Task: Schedule a 'Team training webinar' on Google Calendar for 23 May 2023 from 3:00 PM to 3:45 PM, and include a Google Meet link.
Action: Mouse moved to (66, 123)
Screenshot: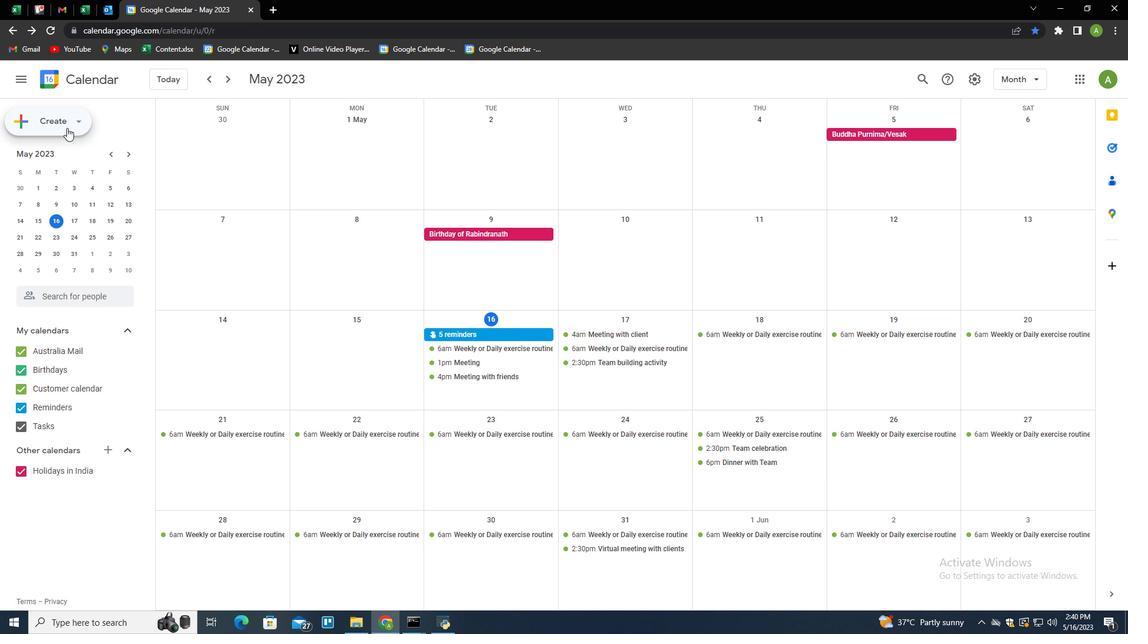 
Action: Mouse pressed left at (66, 123)
Screenshot: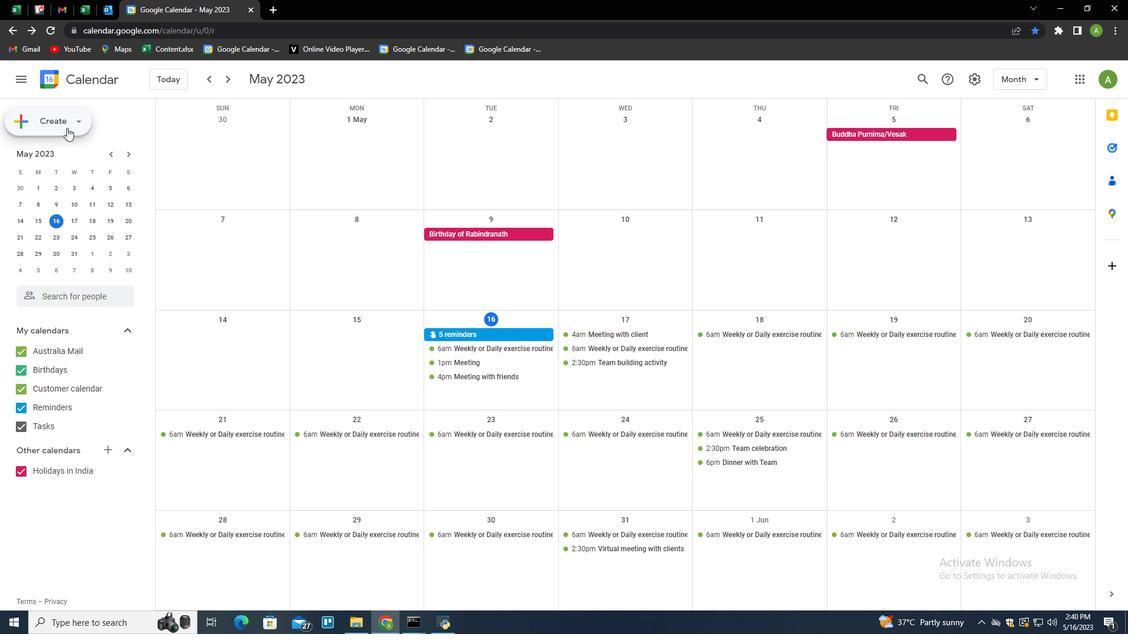 
Action: Mouse moved to (65, 153)
Screenshot: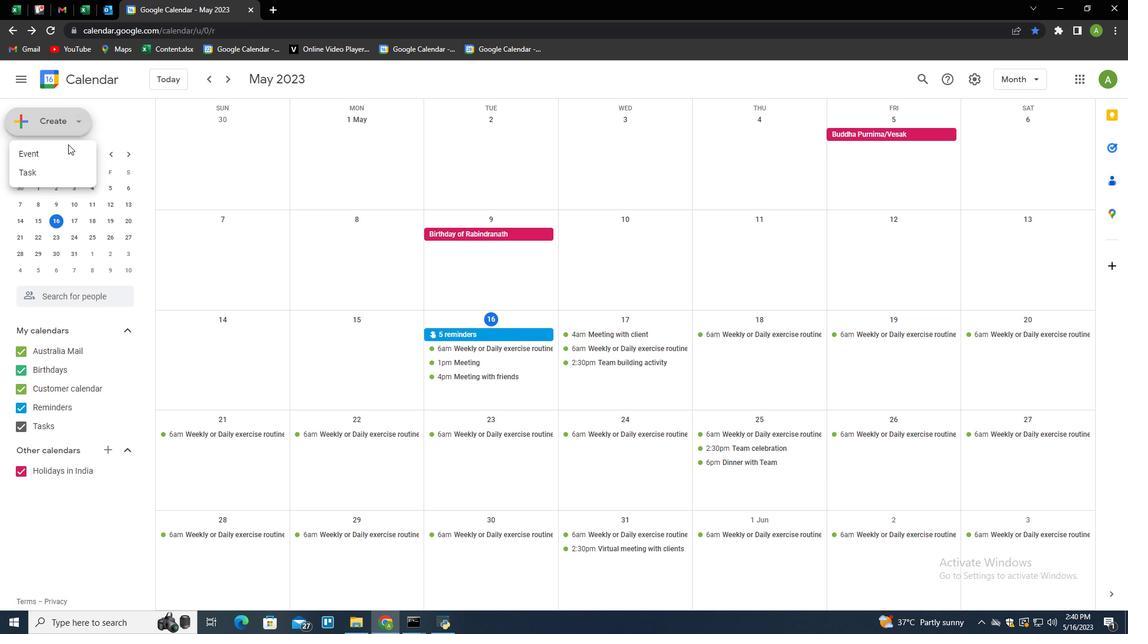 
Action: Mouse pressed left at (65, 153)
Screenshot: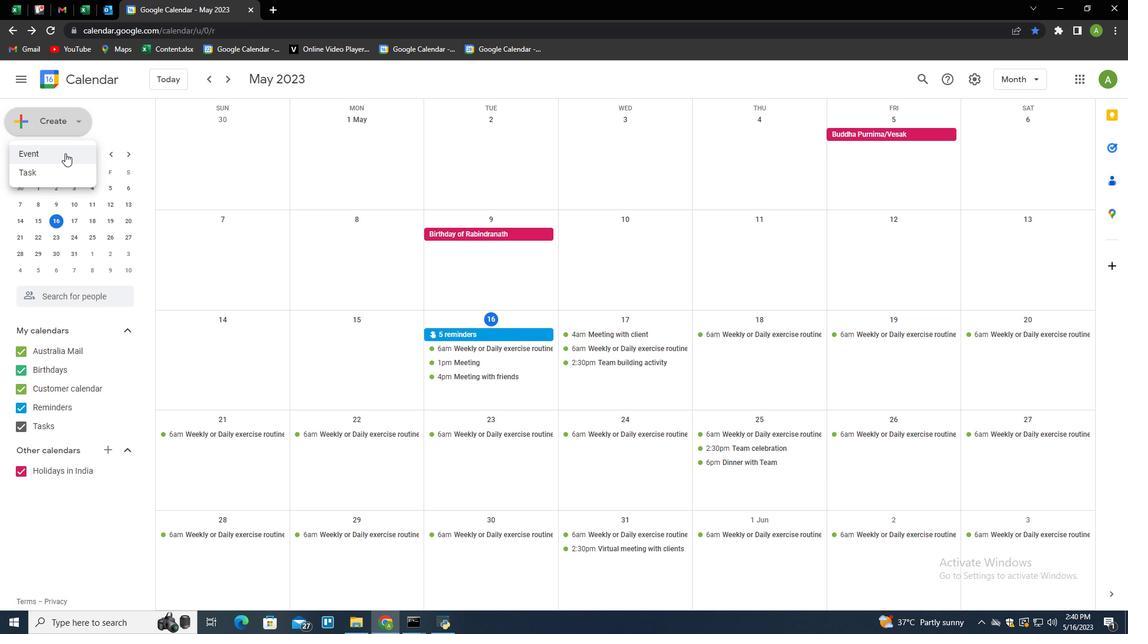 
Action: Mouse moved to (326, 468)
Screenshot: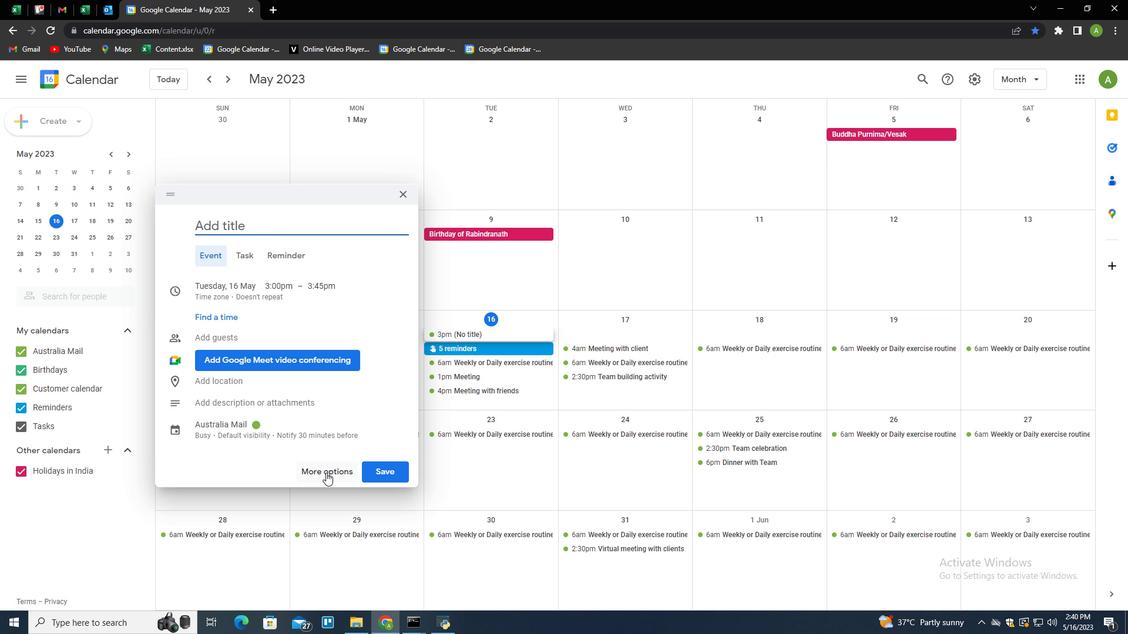 
Action: Mouse pressed left at (326, 468)
Screenshot: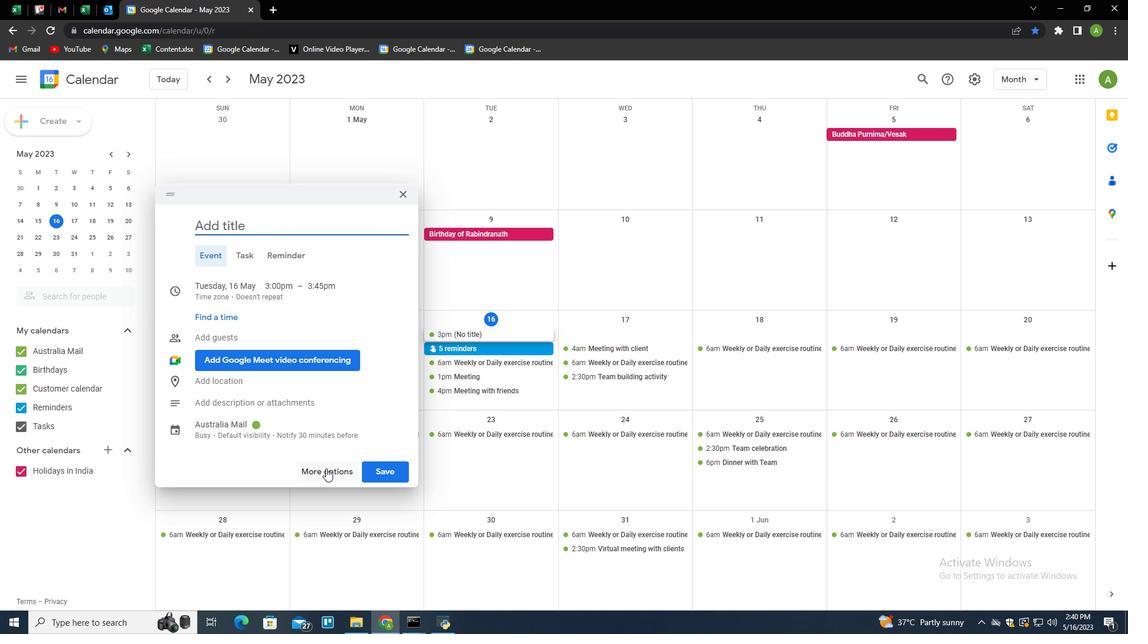 
Action: Mouse moved to (258, 91)
Screenshot: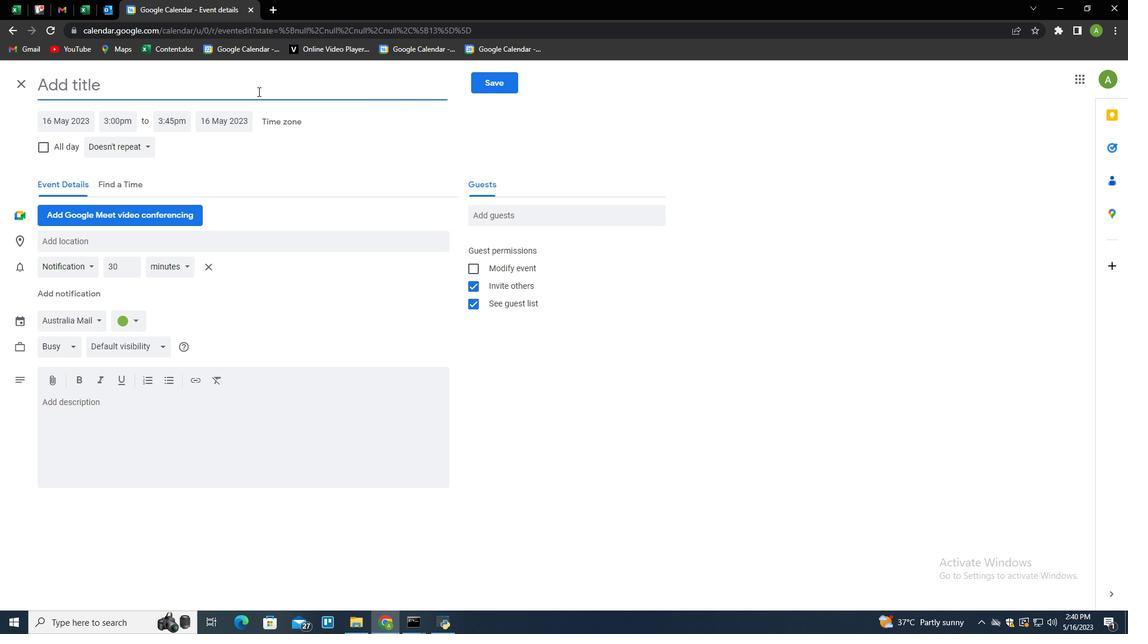 
Action: Mouse pressed left at (258, 91)
Screenshot: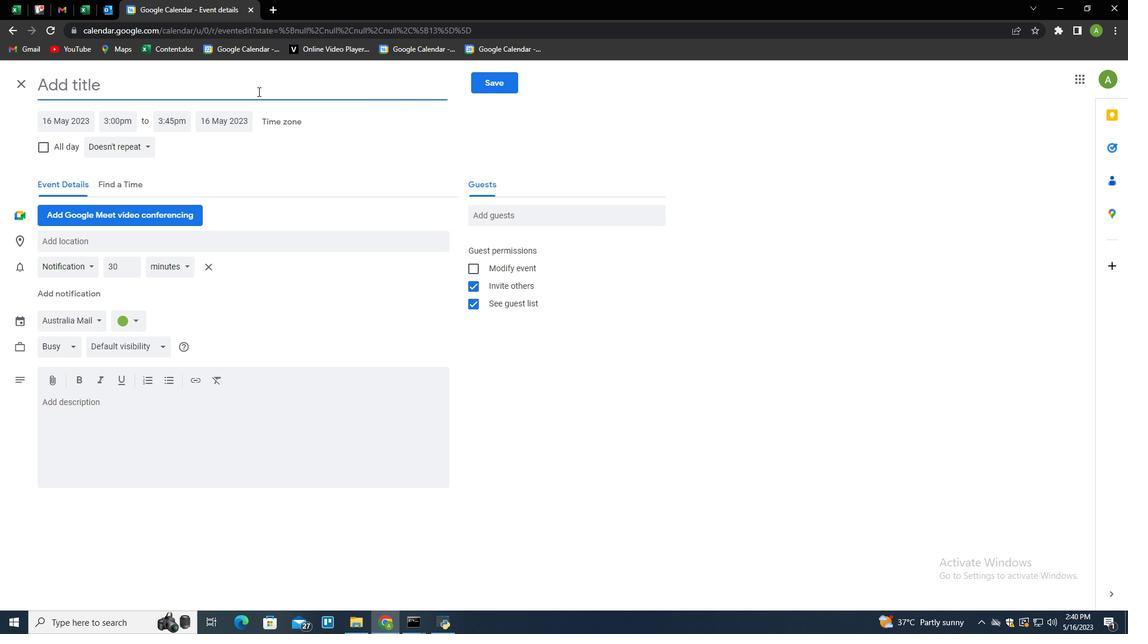 
Action: Key pressed <Key.shift><Key.shift><Key.shift><Key.shift><Key.shift><Key.shift><Key.shift><Key.shift><Key.shift><Key.shift><Key.shift><Key.shift><Key.shift><Key.shift><Key.shift><Key.shift><Key.shift><Key.shift><Key.shift><Key.shift><Key.shift><Key.shift><Key.shift><Key.shift><Key.shift><Key.shift><Key.shift><Key.shift><Key.shift><Key.shift><Key.shift><Key.shift><Key.shift><Key.shift><Key.shift><Key.shift><Key.shift><Key.shift><Key.shift><Key.shift><Key.shift><Key.shift><Key.shift><Key.shift><Key.shift><Key.shift><Key.shift><Key.shift><Key.shift><Key.shift><Key.shift><Key.shift><Key.shift><Key.shift><Key.shift><Key.shift><Key.shift><Key.shift><Key.shift><Key.shift><Key.shift><Key.shift><Key.shift><Key.shift><Key.shift><Key.shift><Key.shift><Key.shift><Key.shift><Key.shift><Key.shift><Key.shift><Key.shift><Key.shift><Key.shift><Key.shift><Key.shift><Key.shift><Key.shift><Key.shift><Key.shift><Key.shift><Key.shift><Key.shift><Key.shift>Team<Key.space><Key.shift>T<Key.backspace>trainning<Key.space><Key.backspace><Key.backspace><Key.backspace><Key.backspace><Key.backspace>ing<Key.space>wevi<Key.backspace><Key.backspace>binar
Screenshot: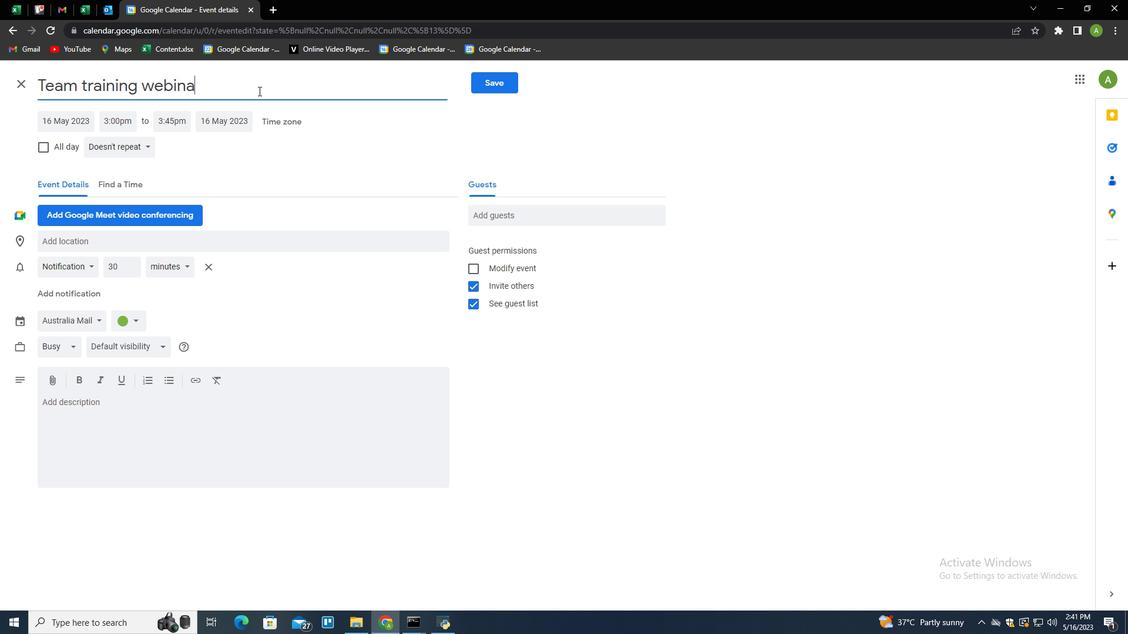 
Action: Mouse moved to (79, 124)
Screenshot: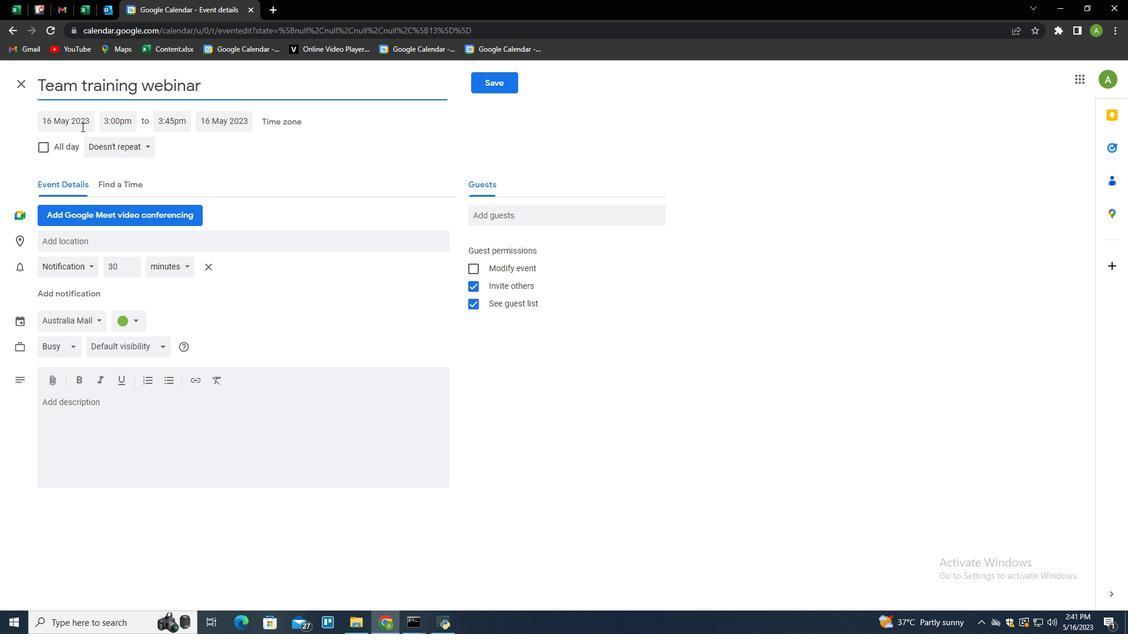 
Action: Mouse pressed left at (79, 124)
Screenshot: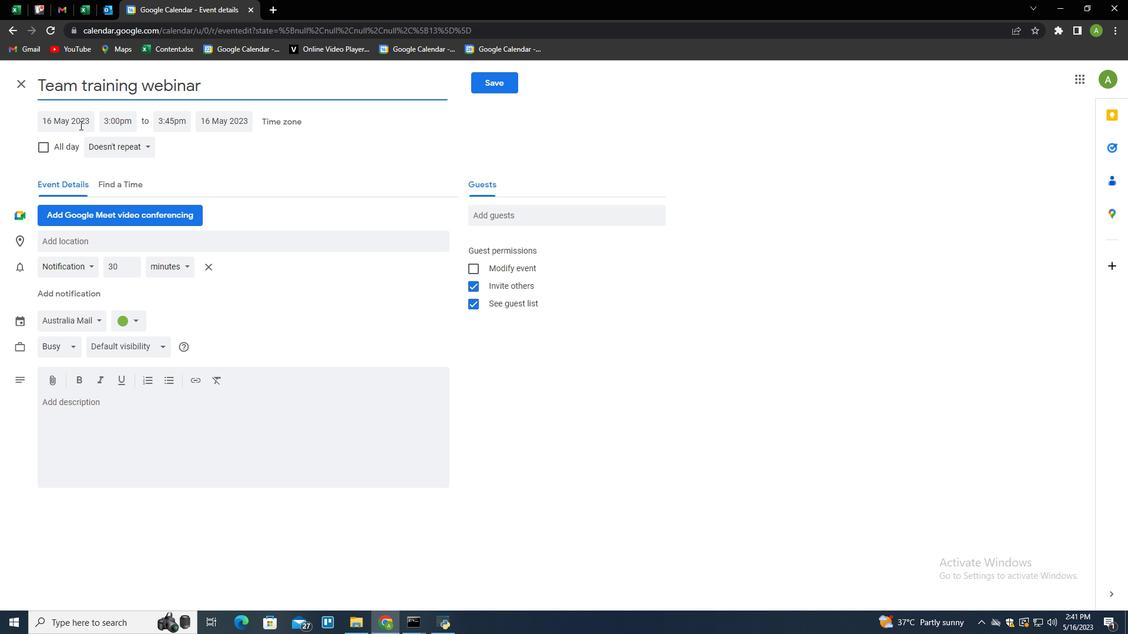 
Action: Mouse moved to (95, 235)
Screenshot: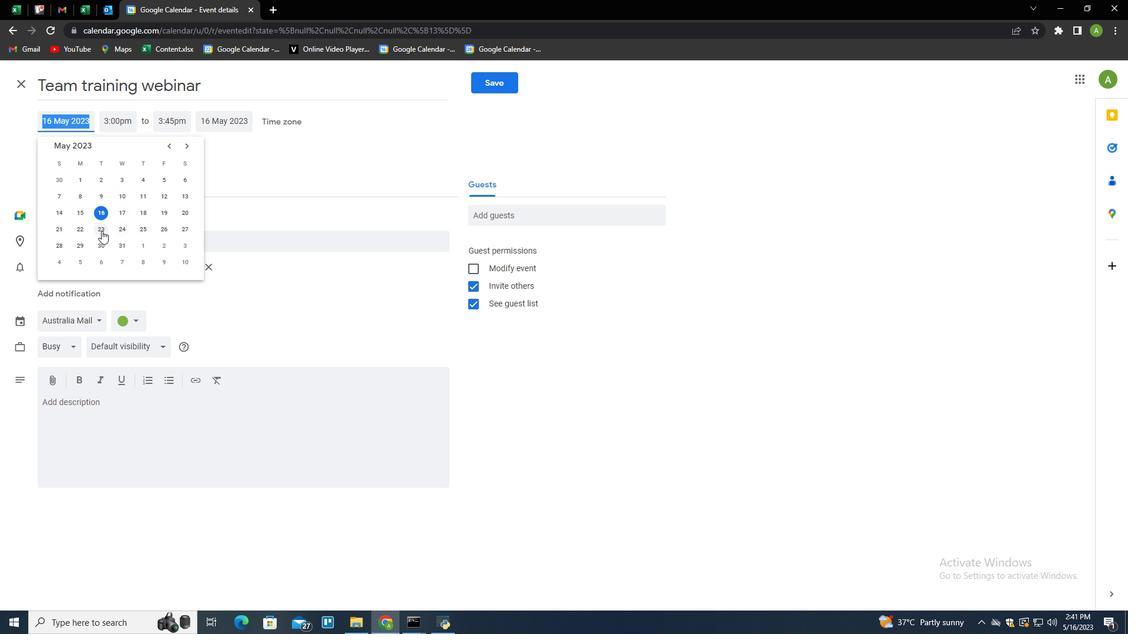 
Action: Mouse pressed left at (95, 235)
Screenshot: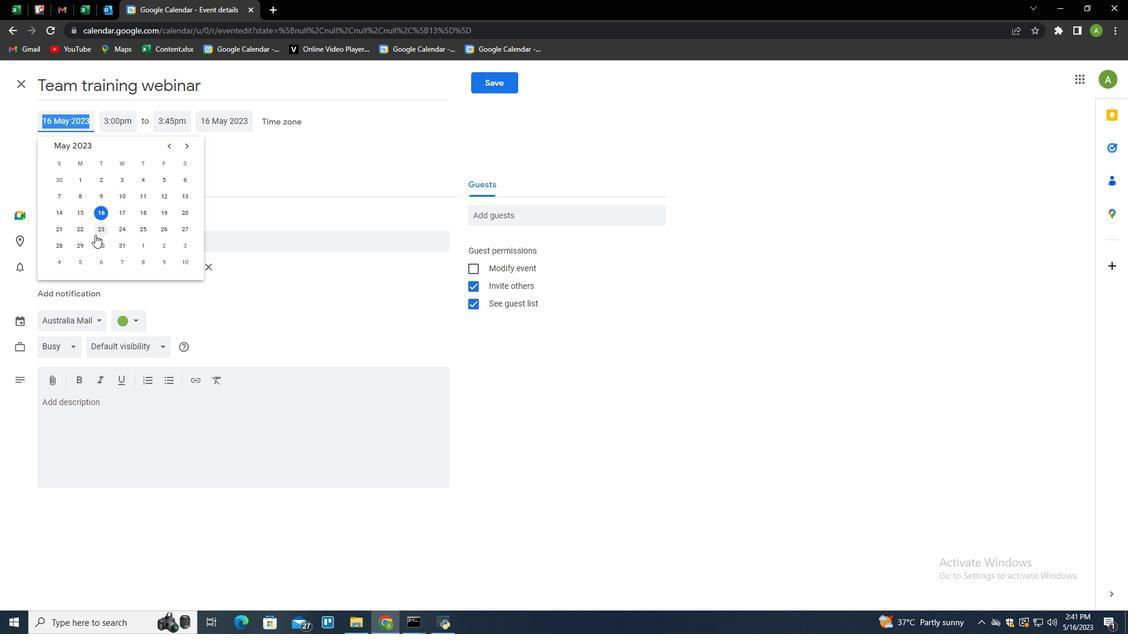 
Action: Mouse moved to (140, 213)
Screenshot: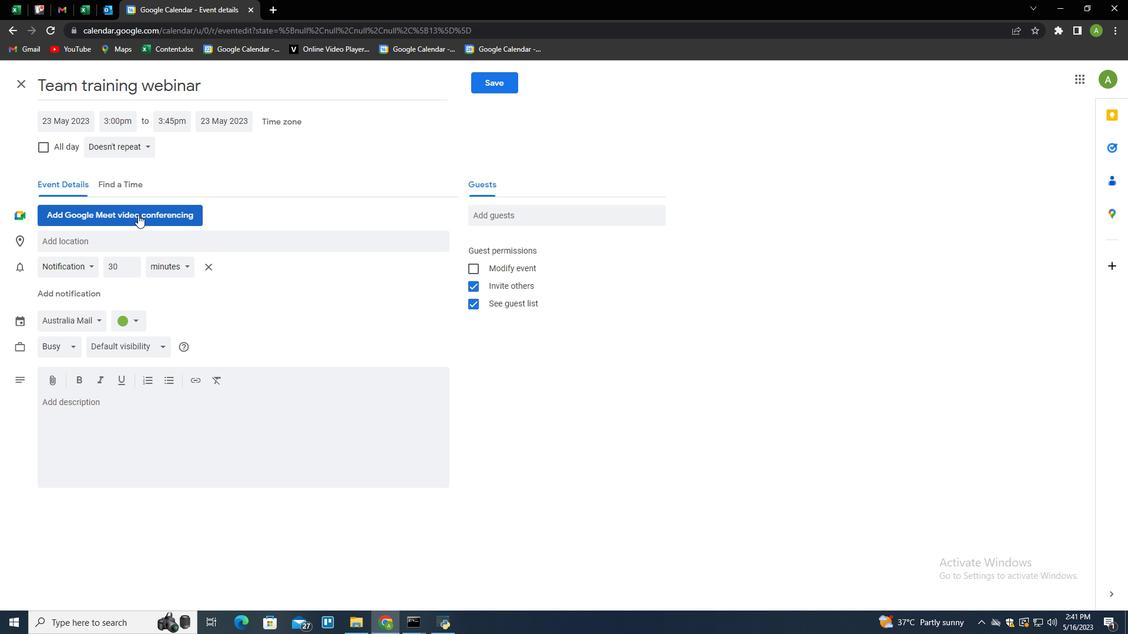 
Action: Mouse pressed left at (140, 213)
Screenshot: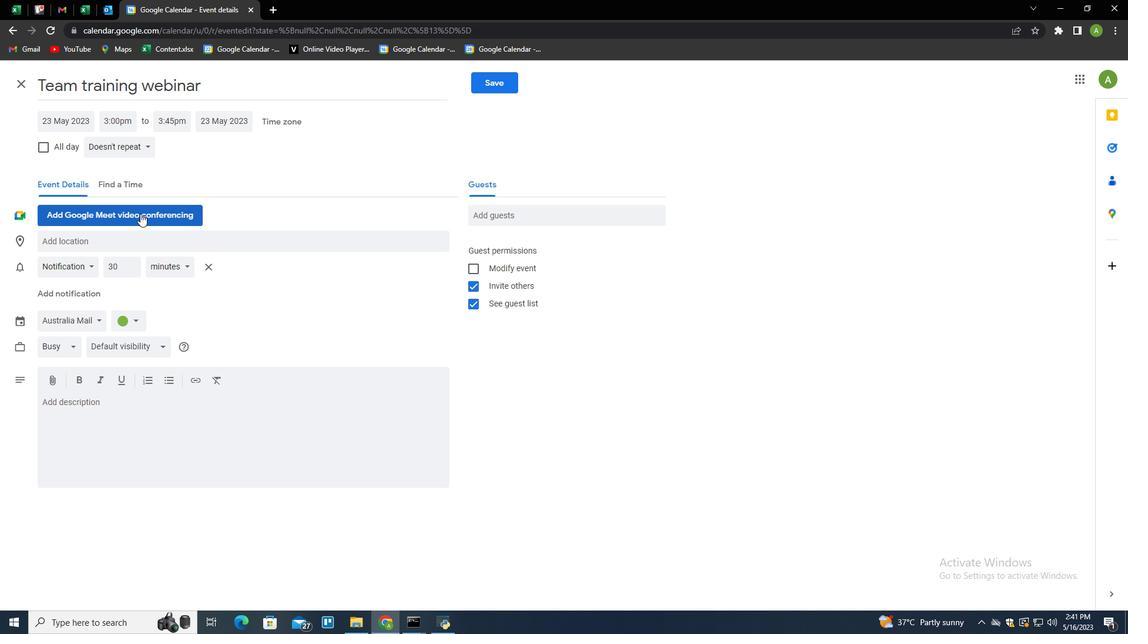 
Action: Mouse moved to (423, 214)
Screenshot: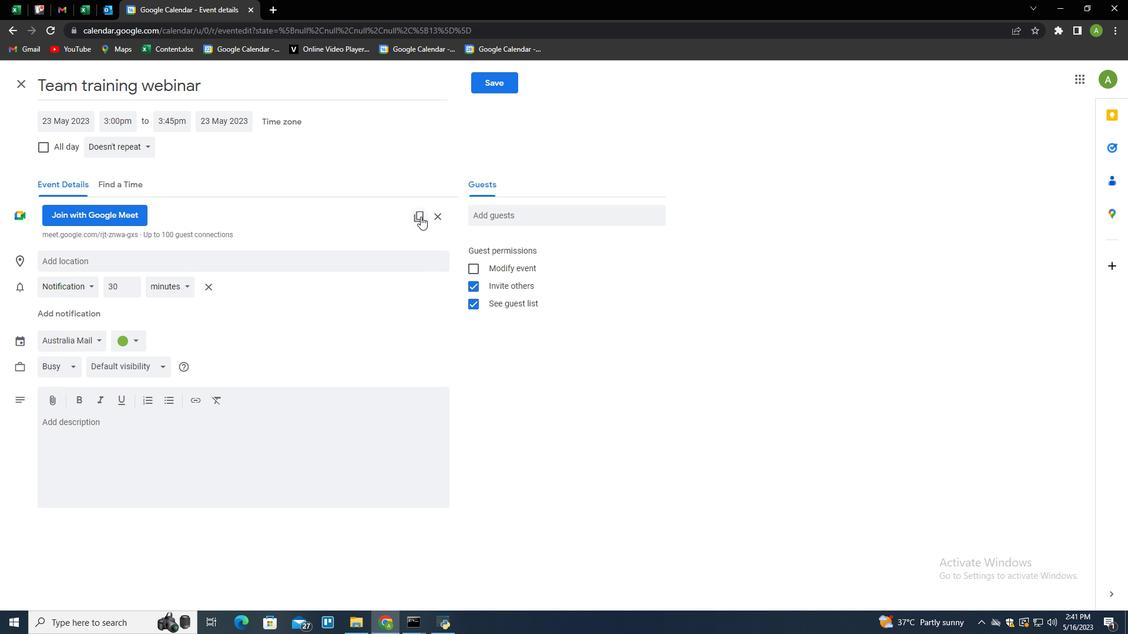 
Action: Mouse pressed left at (423, 214)
Screenshot: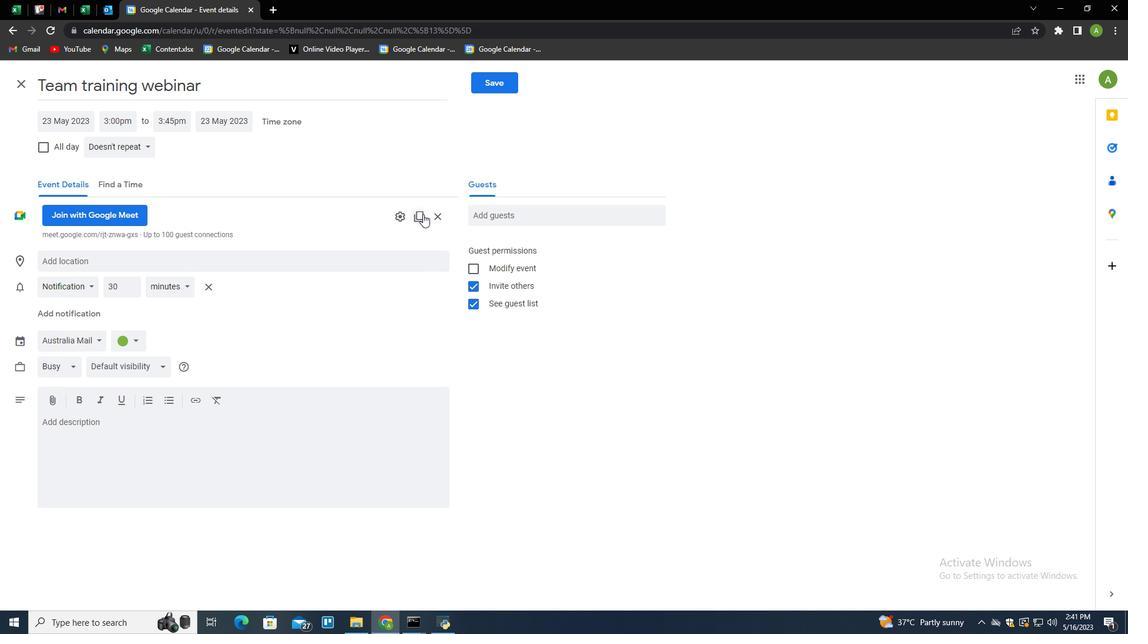
Action: Mouse moved to (228, 431)
Screenshot: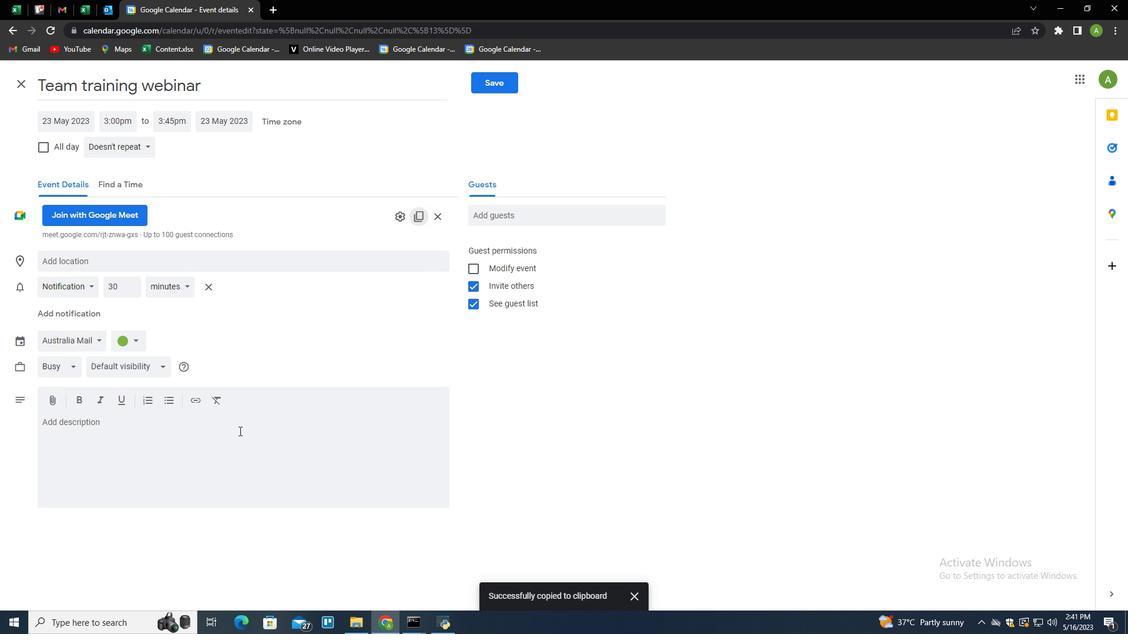 
Action: Mouse pressed left at (228, 431)
Screenshot: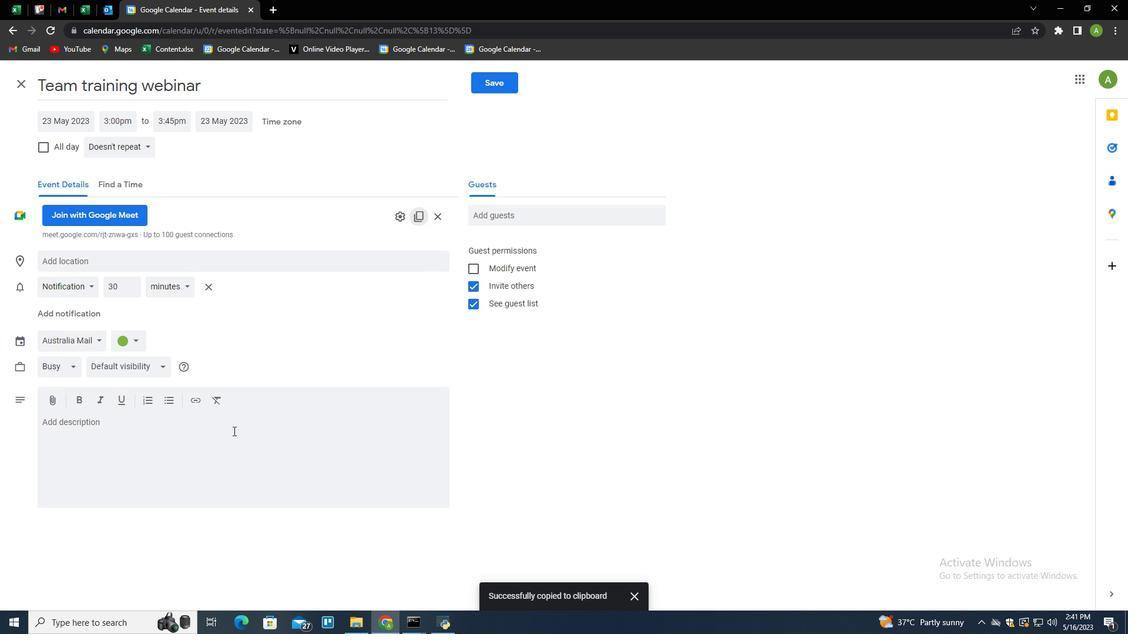 
Action: Key pressed ctrl+V<Key.shift_r><Key.enter>team<Key.space>training<Key.space>session<Key.space>or<Key.space>wev<Key.backspace>binar
Screenshot: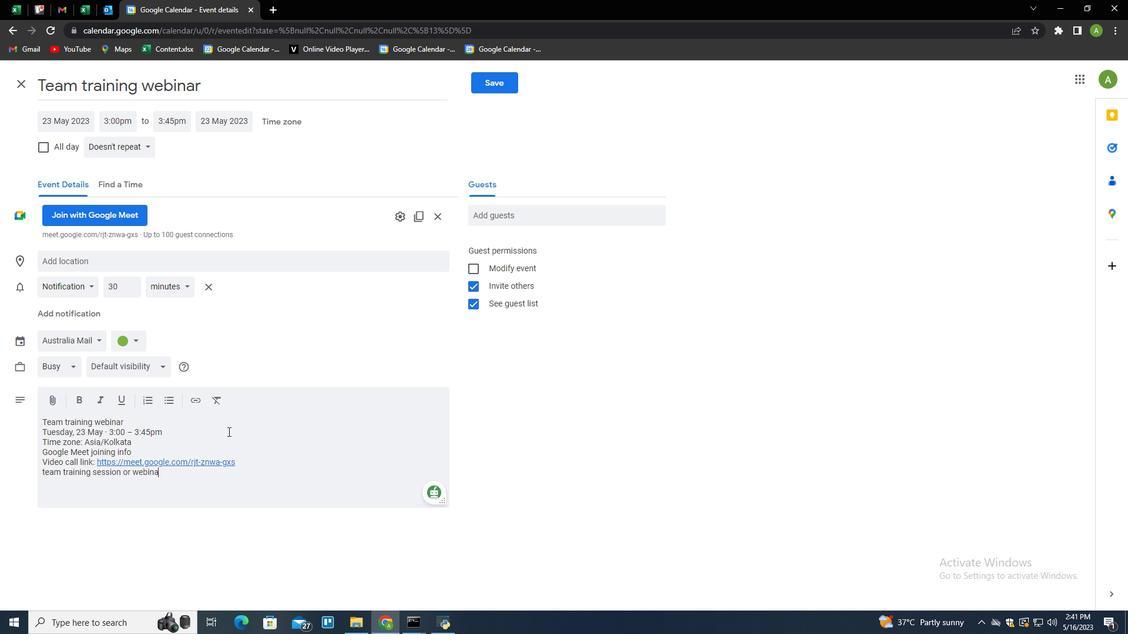 
Action: Mouse moved to (346, 353)
Screenshot: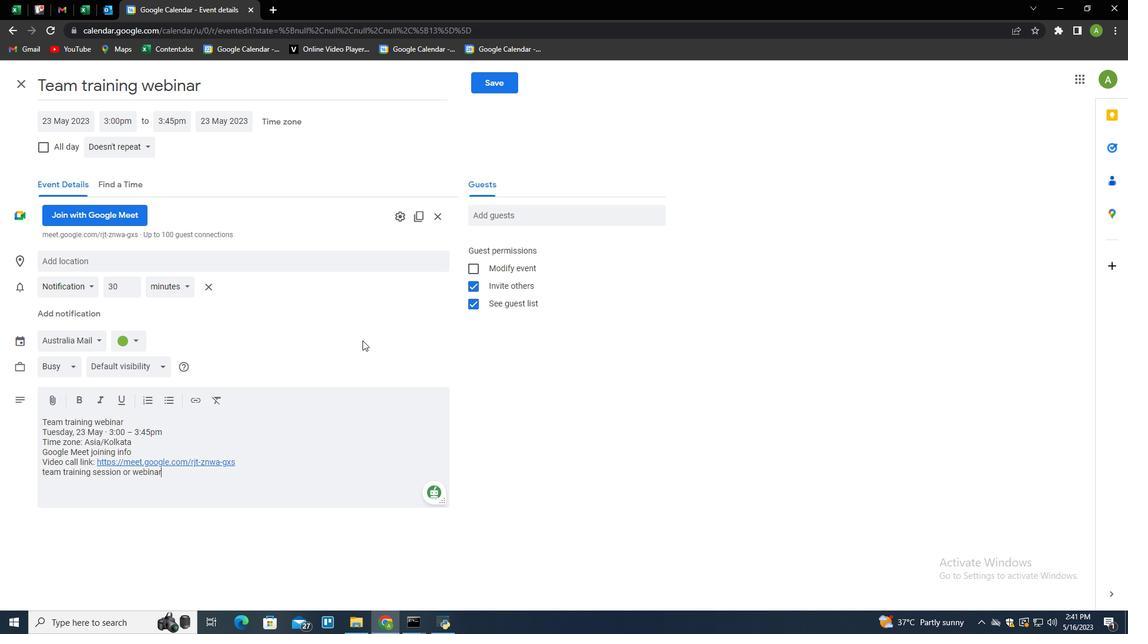 
Action: Mouse scrolled (346, 353) with delta (0, 0)
Screenshot: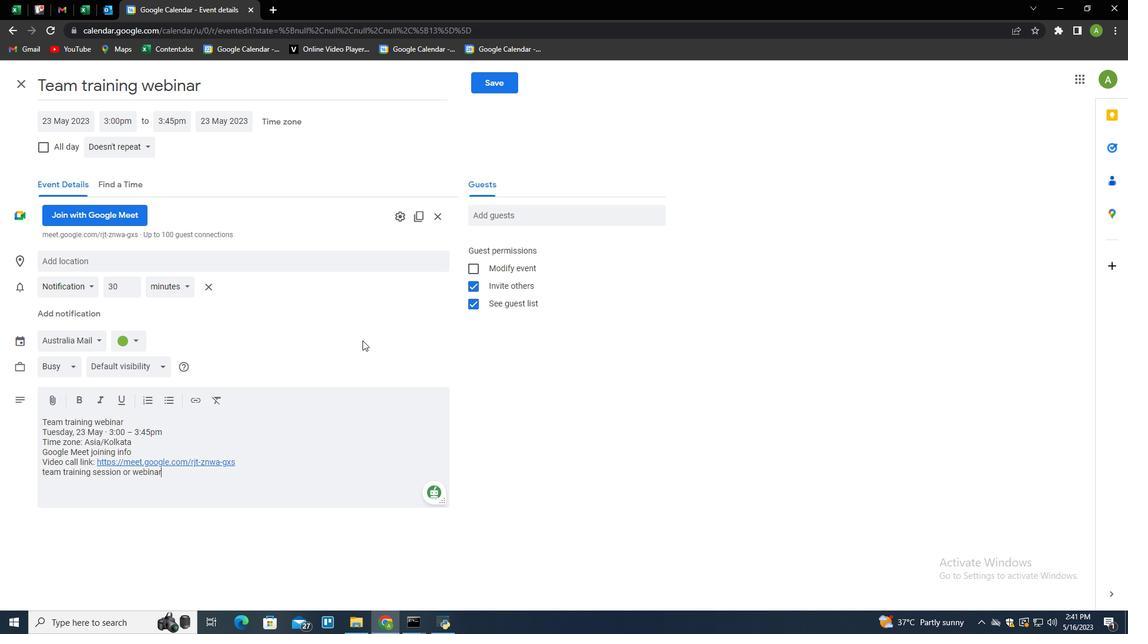 
Action: Mouse scrolled (346, 353) with delta (0, 0)
Screenshot: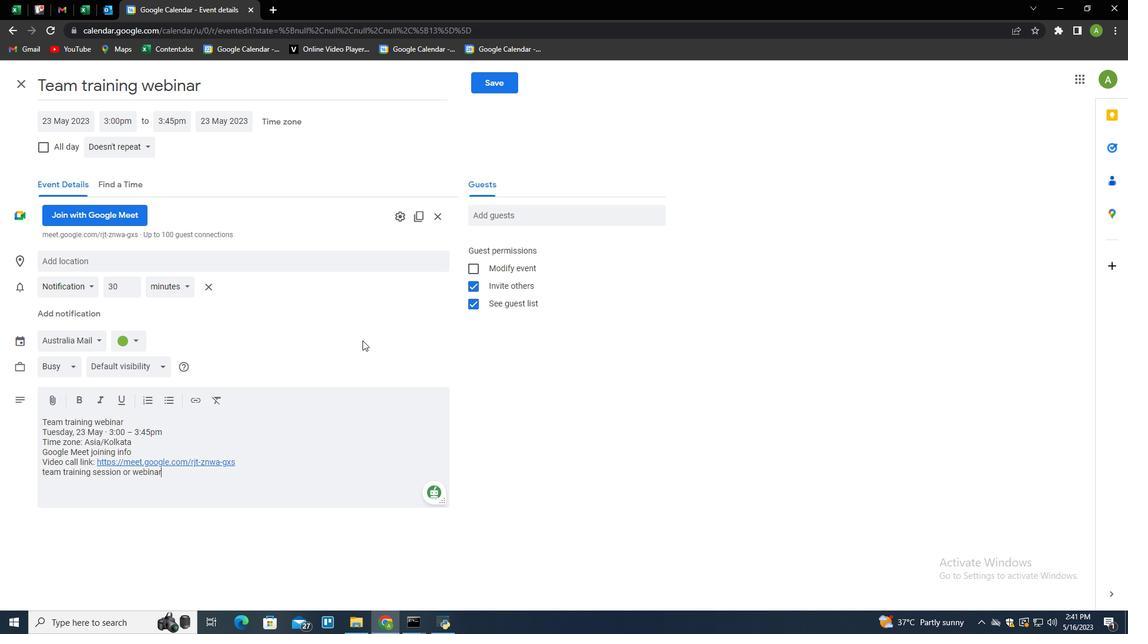 
Action: Mouse scrolled (346, 353) with delta (0, 0)
Screenshot: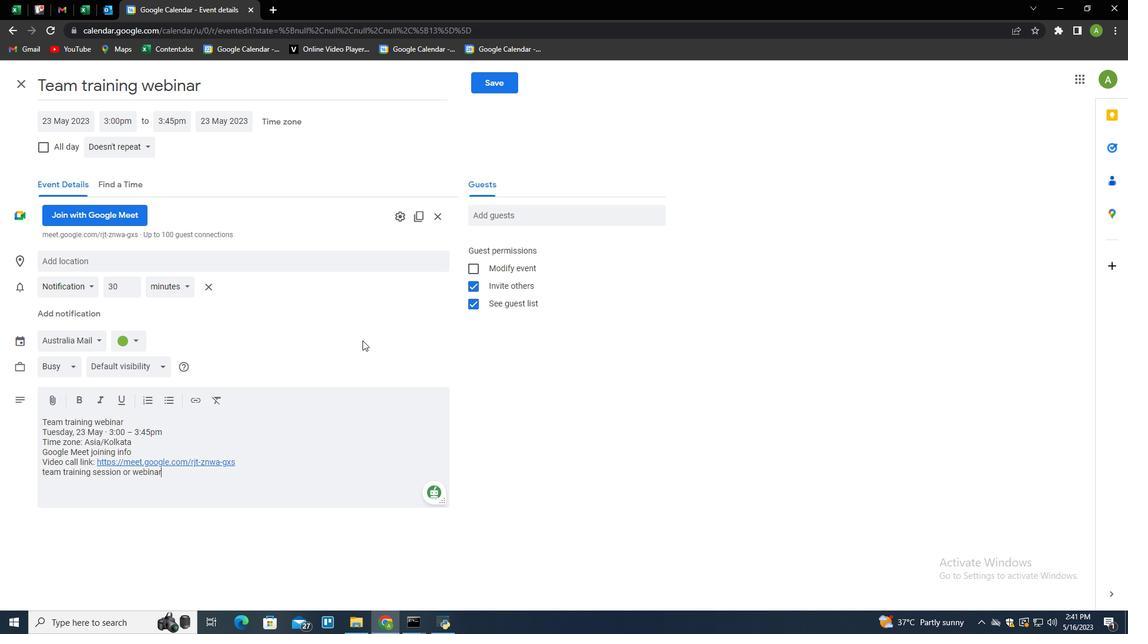 
Action: Mouse scrolled (346, 353) with delta (0, 0)
Screenshot: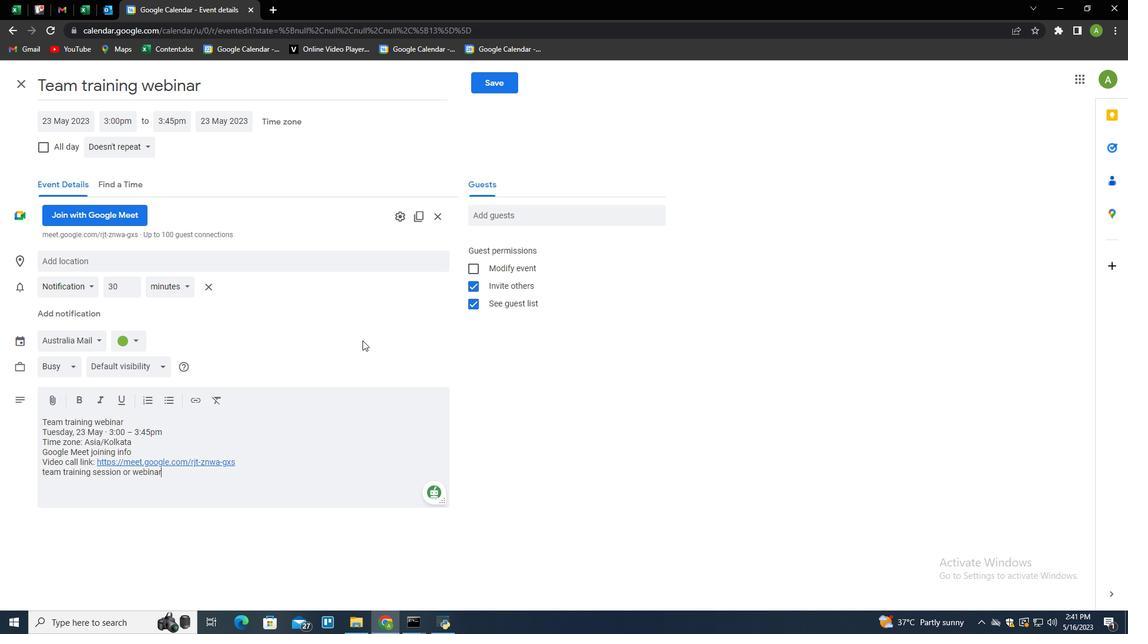 
Action: Mouse moved to (300, 360)
Screenshot: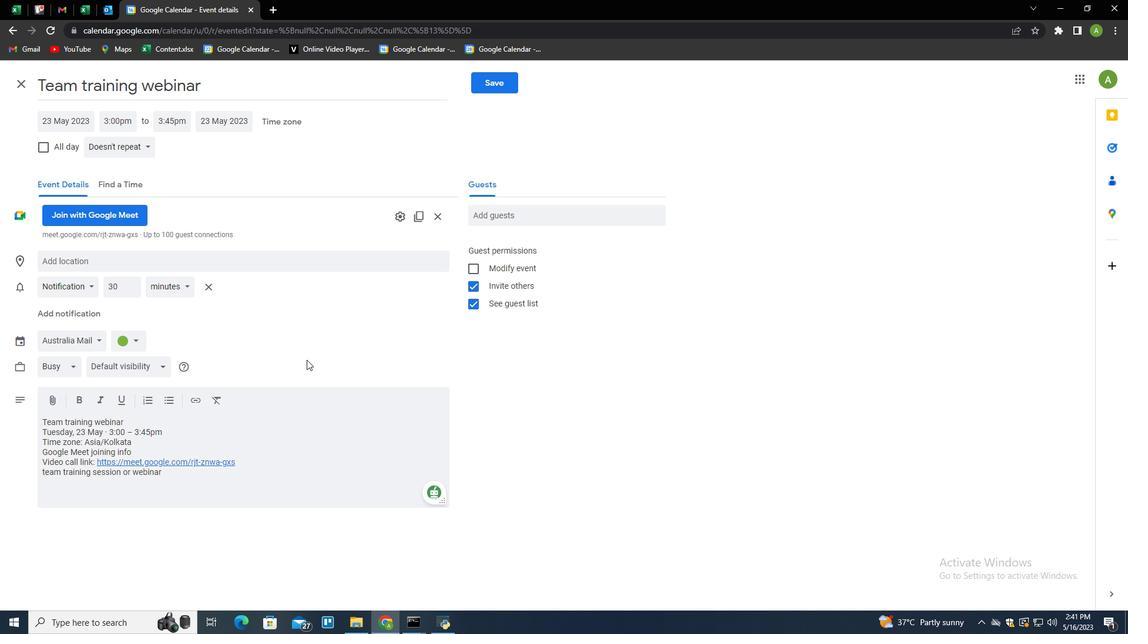 
Action: Mouse scrolled (300, 360) with delta (0, 0)
Screenshot: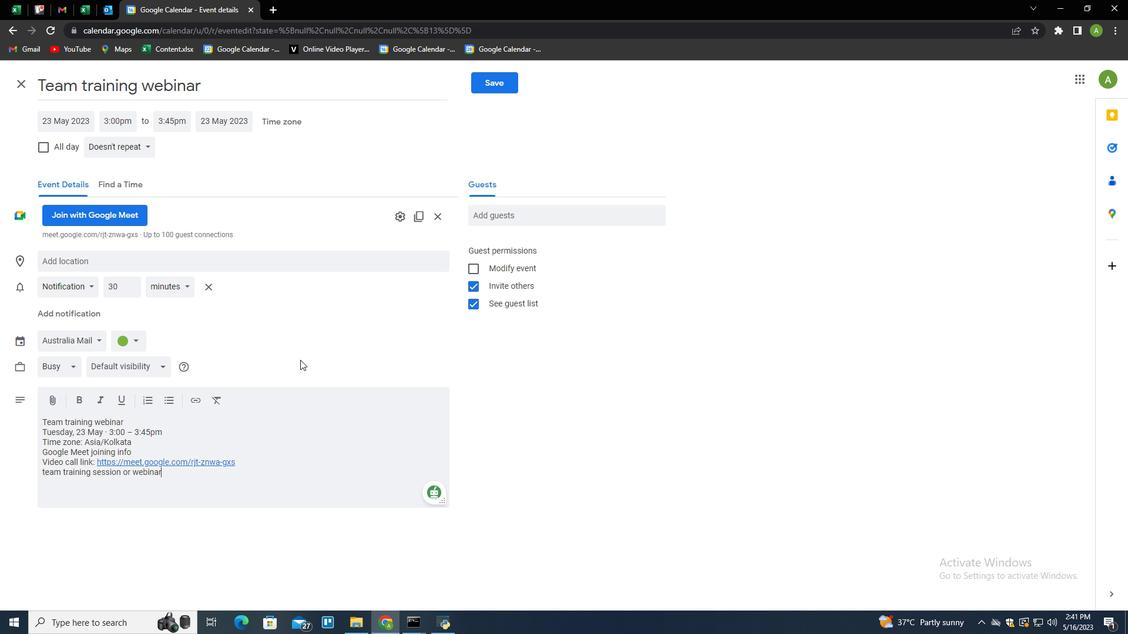
Action: Mouse moved to (239, 490)
Screenshot: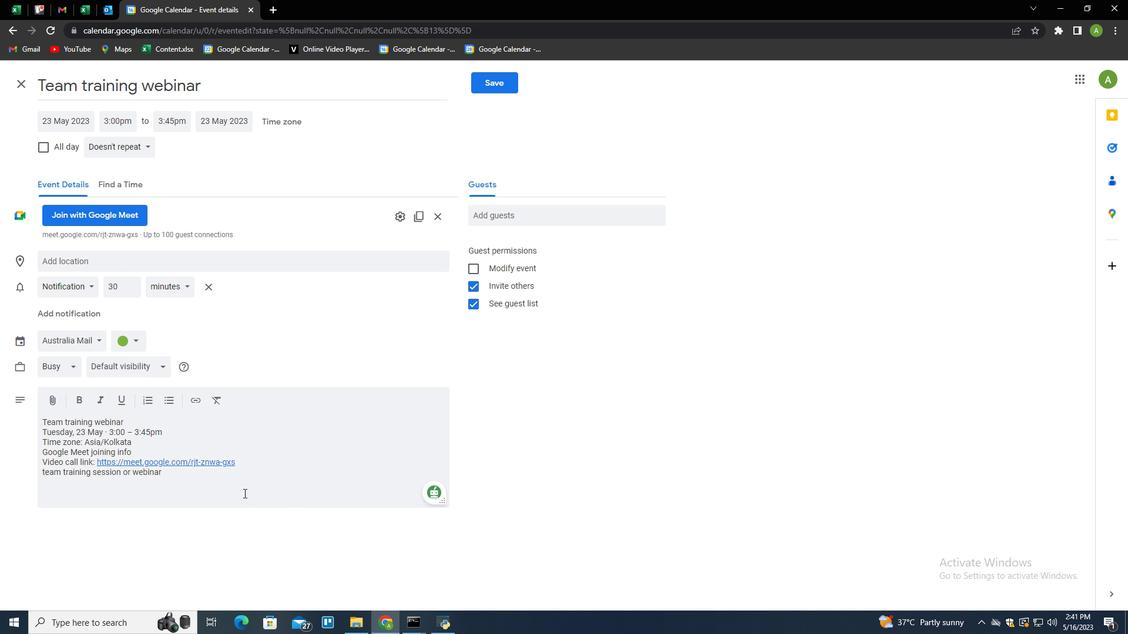 
Action: Key pressed .<Key.shift_r><Key.enter><Key.shift>Va<Key.backspace><Key.backspace>carry<Key.space>all<Key.space>the<Key.space>documetns<Key.space><Key.backspace><Key.backspace><Key.backspace><Key.backspace>nts<Key.space>iwth<Key.backspace><Key.backspace><Key.backspace><Key.backspace>with<Key.space>you.
Screenshot: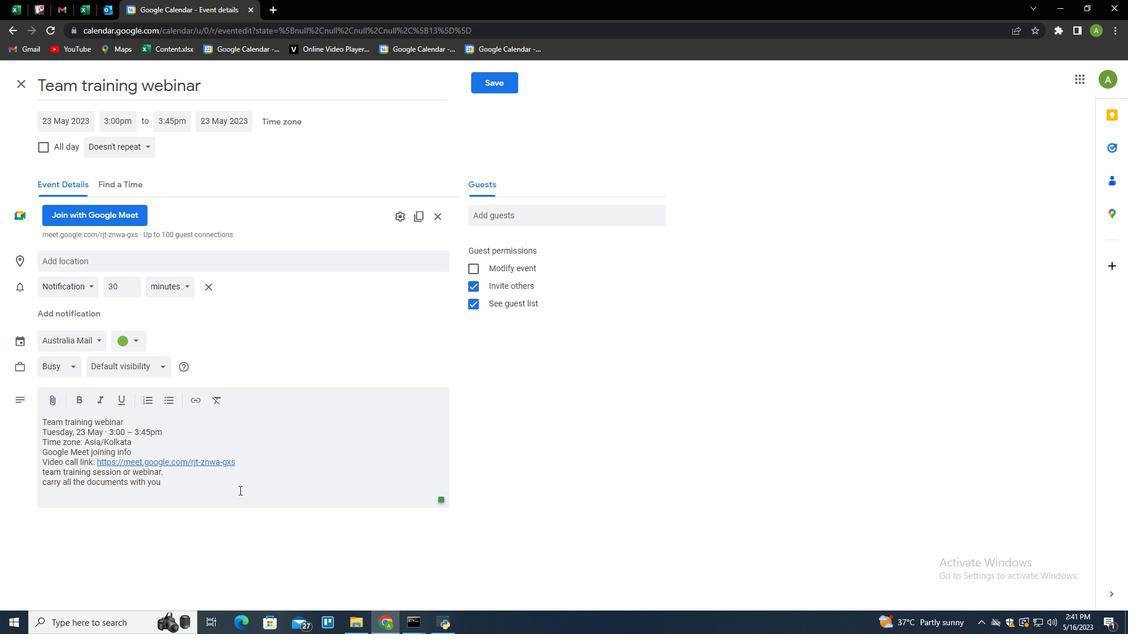 
Action: Mouse moved to (504, 84)
Screenshot: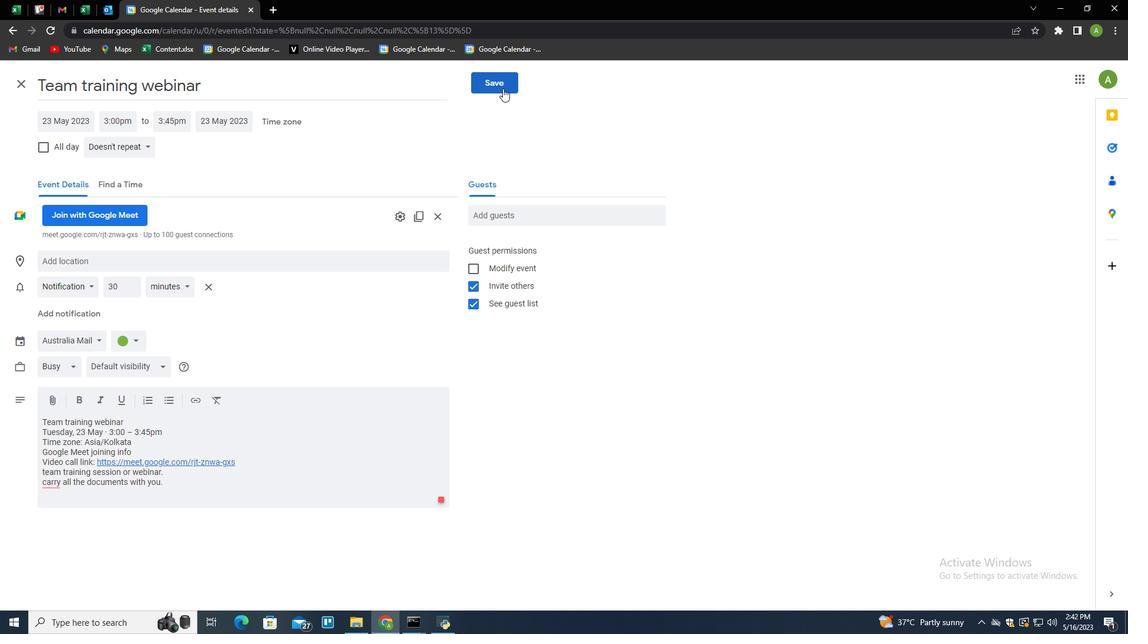 
Action: Mouse pressed left at (504, 84)
Screenshot: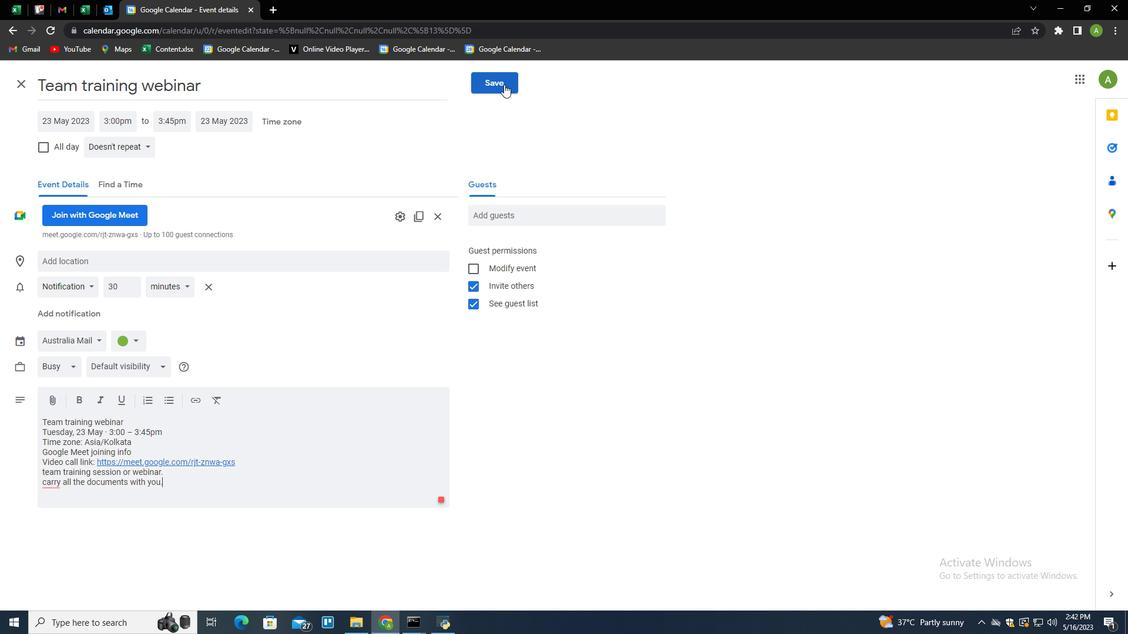 
Action: Mouse moved to (654, 426)
Screenshot: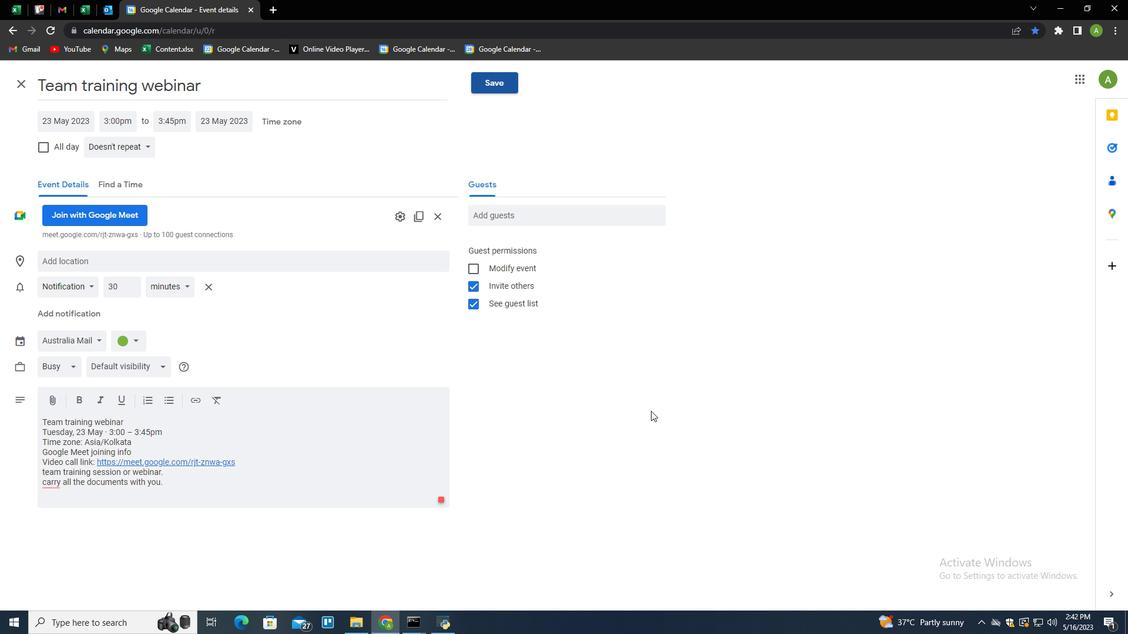 
